 Task: Check current mortgage rates for homes with a home value of $500,000.
Action: Mouse moved to (906, 170)
Screenshot: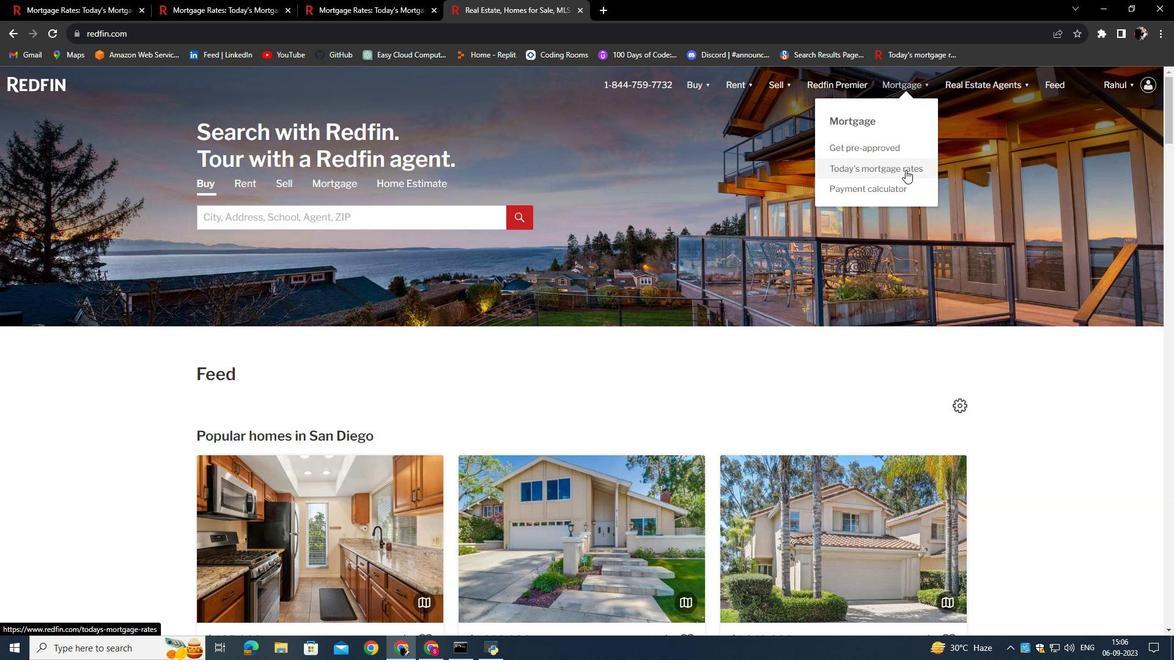 
Action: Mouse pressed left at (906, 170)
Screenshot: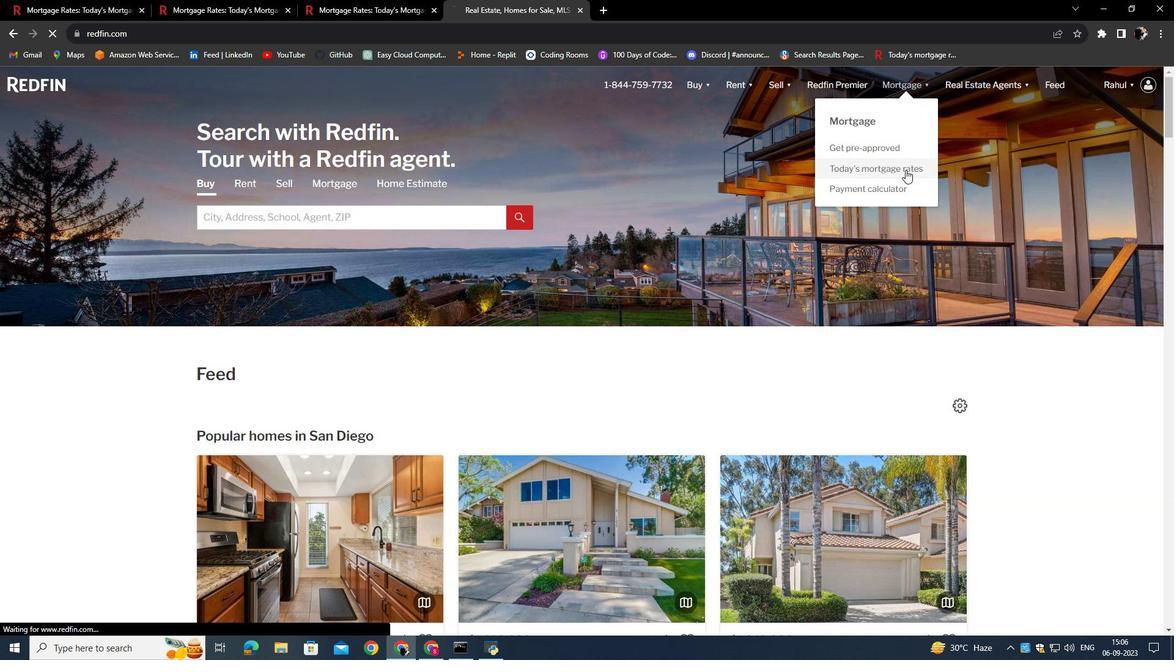 
Action: Mouse moved to (454, 329)
Screenshot: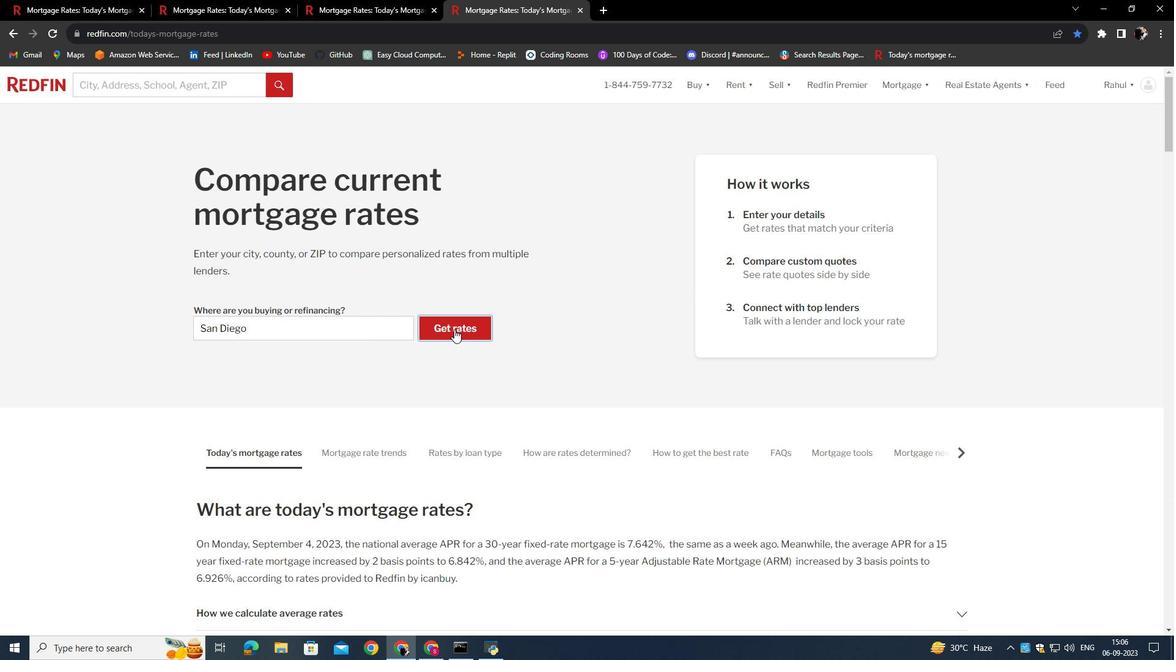 
Action: Mouse pressed left at (454, 329)
Screenshot: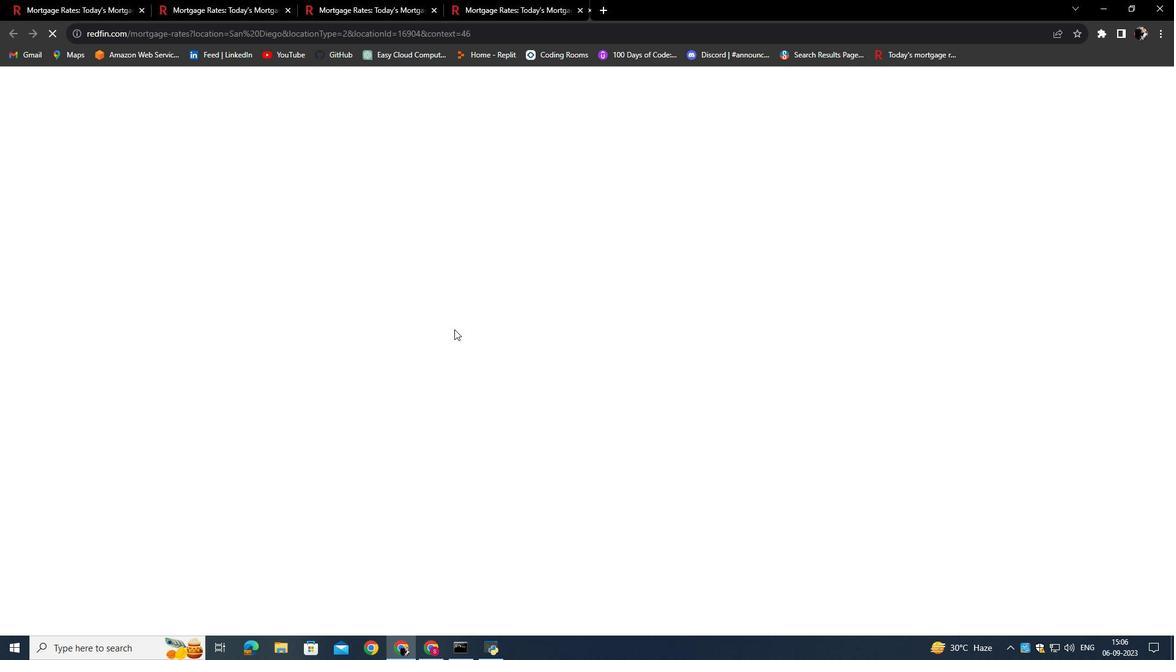 
Action: Mouse moved to (246, 239)
Screenshot: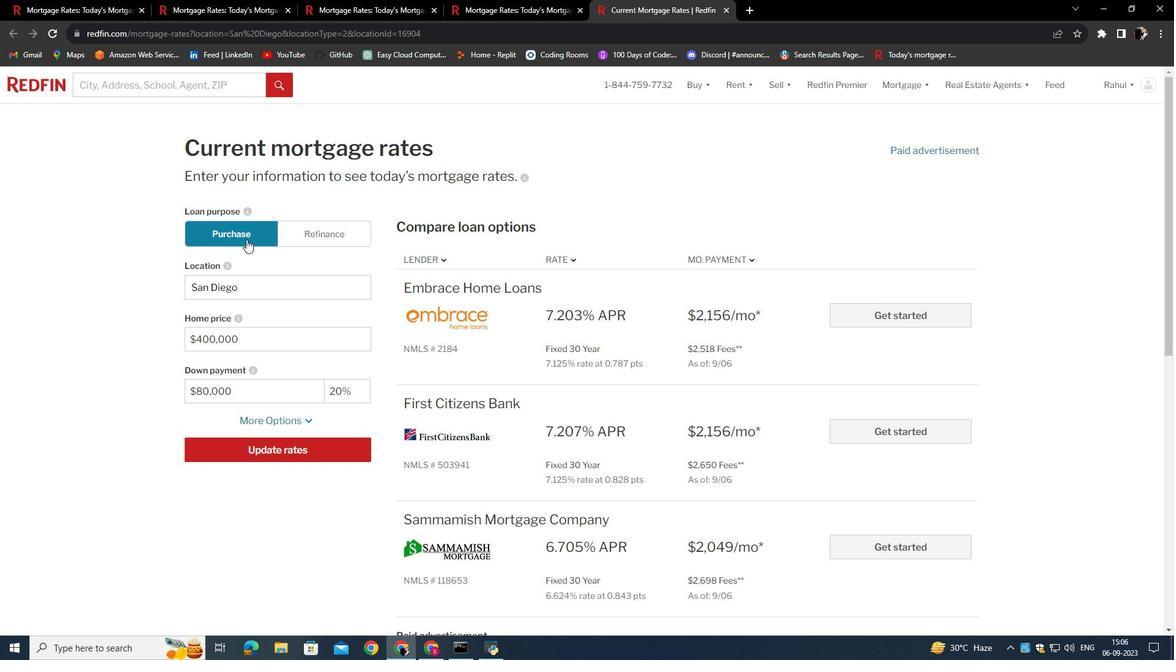 
Action: Mouse pressed left at (246, 239)
Screenshot: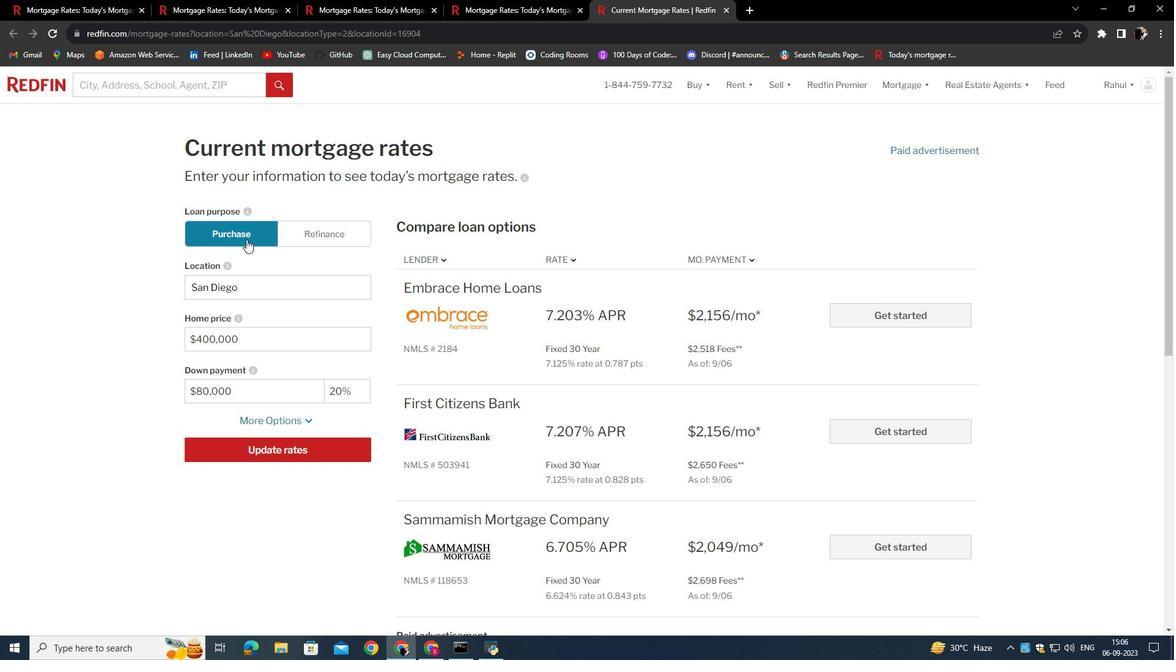 
Action: Mouse moved to (255, 335)
Screenshot: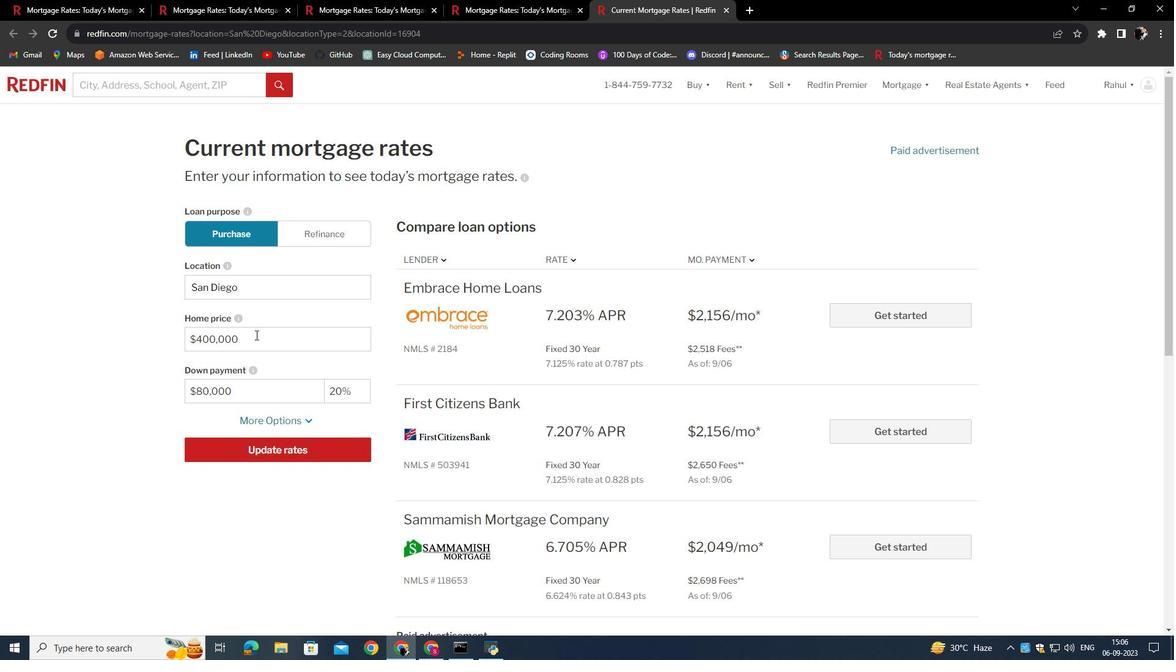 
Action: Mouse pressed left at (255, 335)
Screenshot: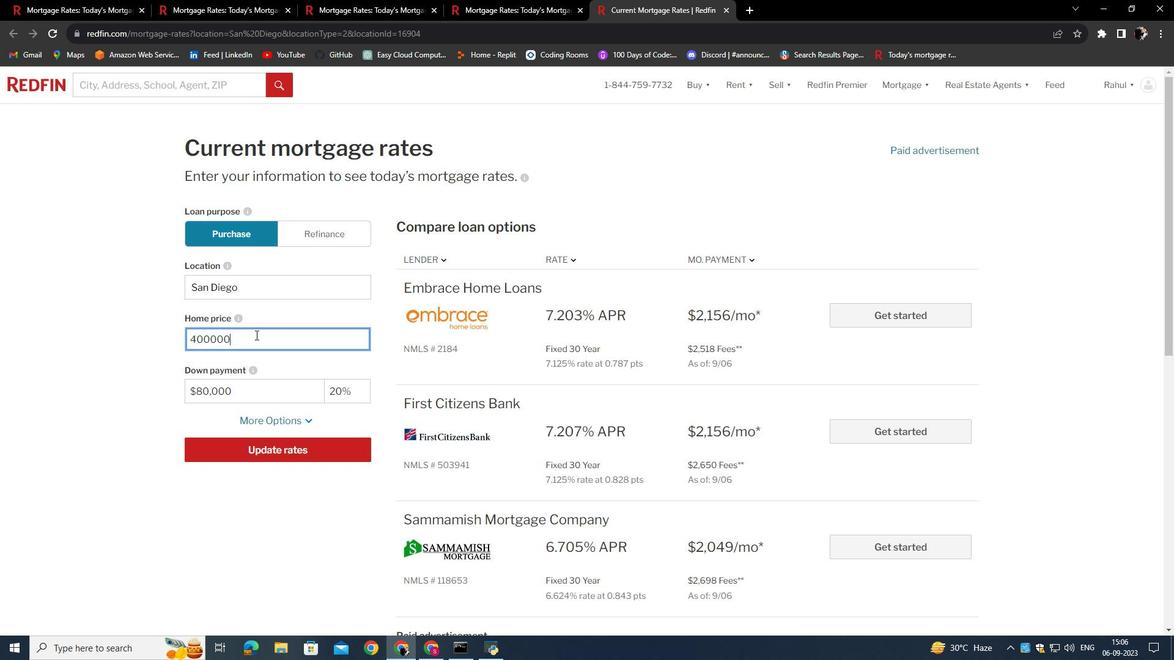 
Action: Key pressed <Key.backspace><Key.backspace><Key.backspace><Key.backspace><Key.backspace><Key.backspace><Key.backspace><Key.backspace><Key.backspace><Key.backspace><Key.backspace><Key.backspace><Key.backspace><Key.backspace><Key.backspace>500000
Screenshot: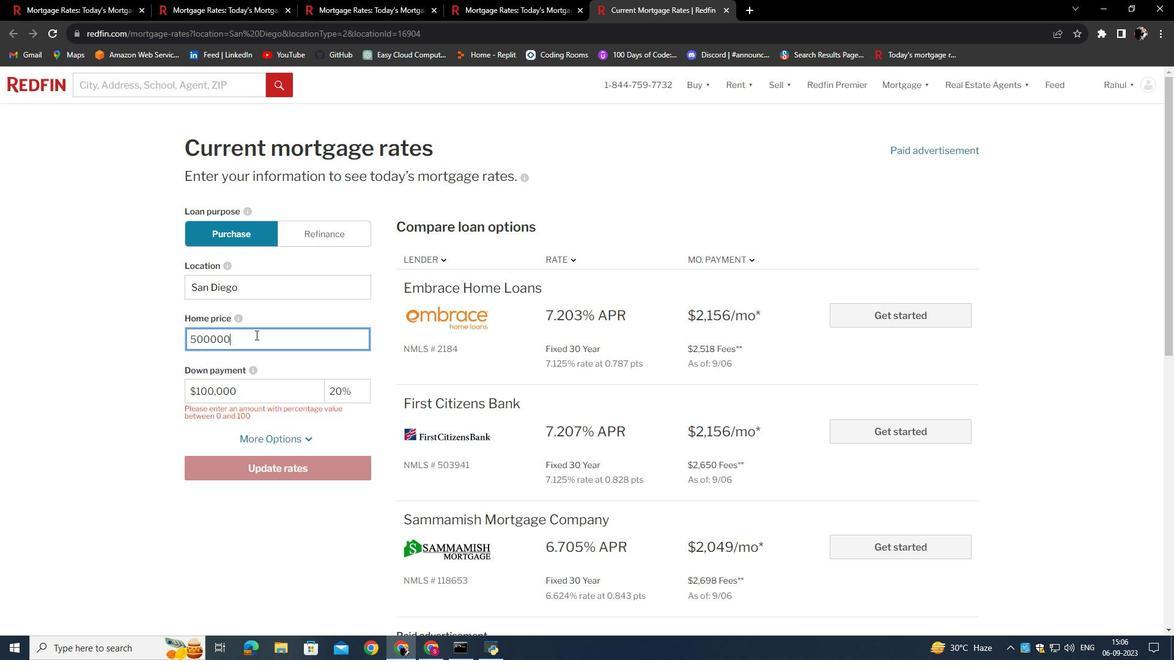 
Action: Mouse moved to (143, 397)
Screenshot: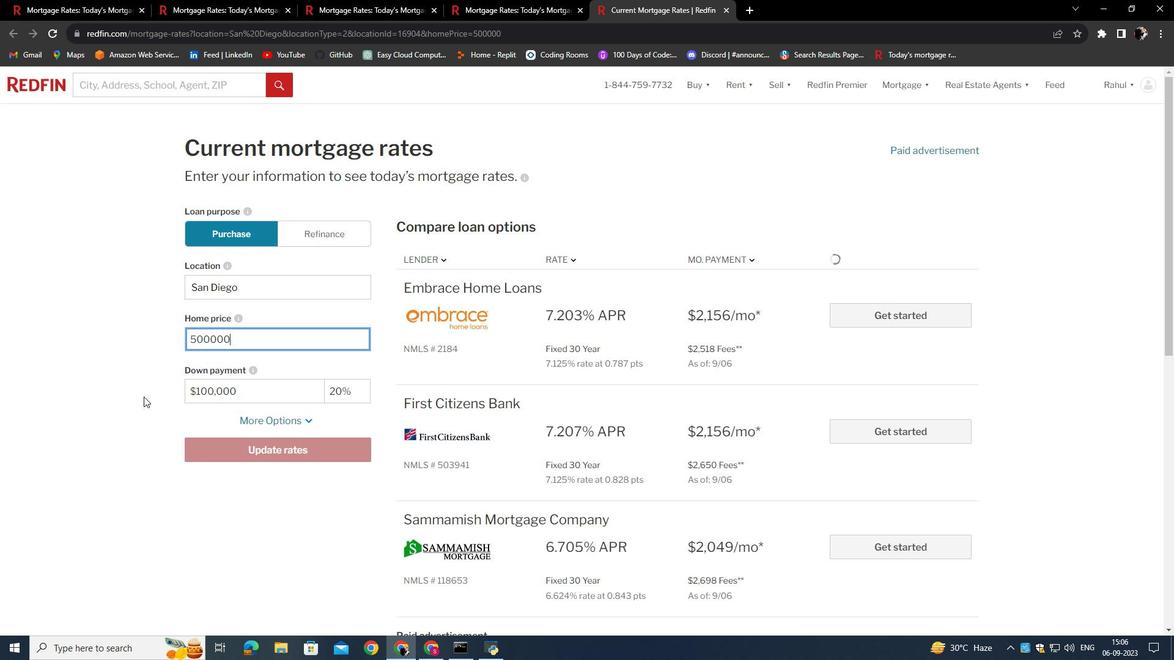 
Action: Mouse pressed left at (143, 397)
Screenshot: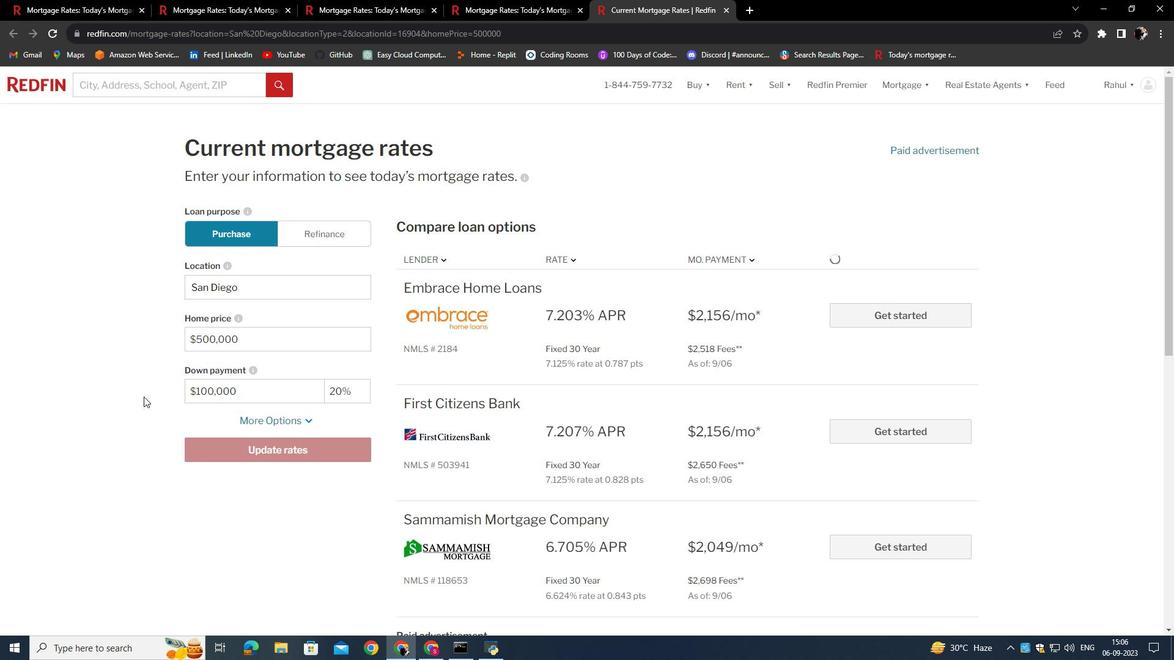 
Action: Mouse moved to (258, 452)
Screenshot: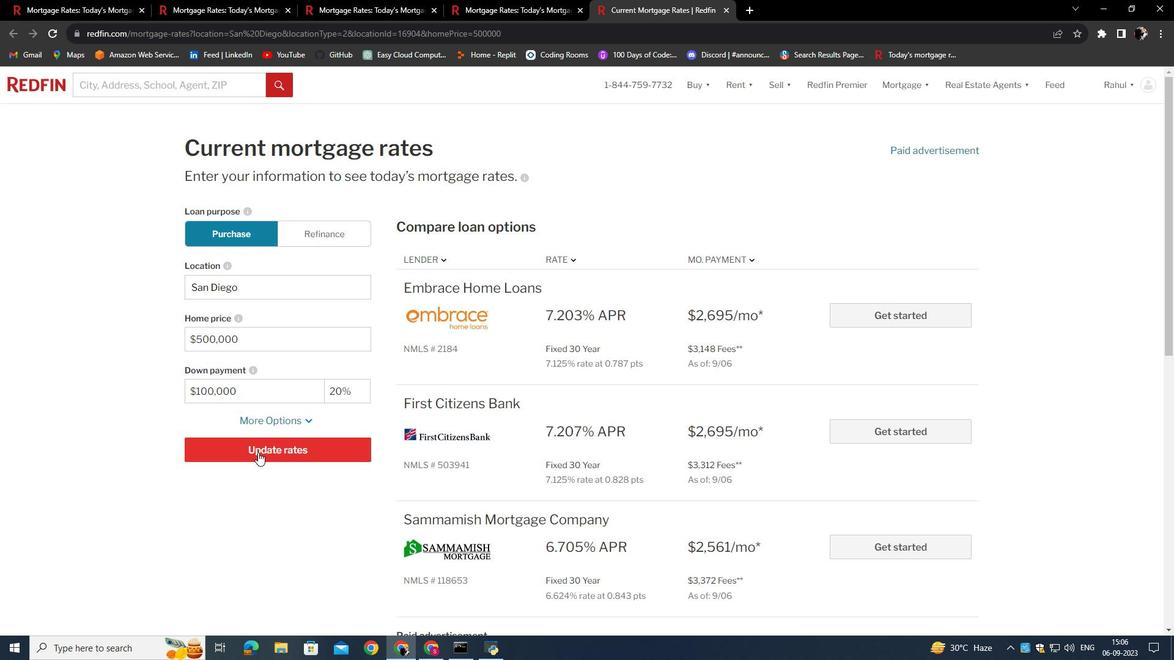 
Action: Mouse pressed left at (258, 452)
Screenshot: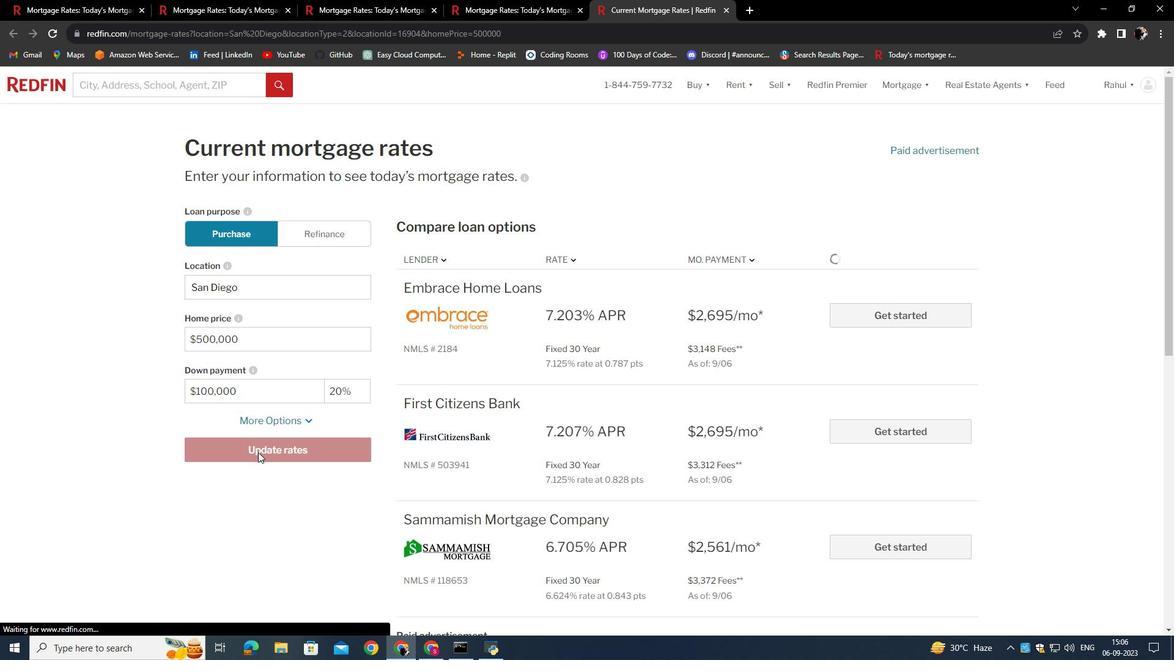 
Action: Mouse moved to (631, 339)
Screenshot: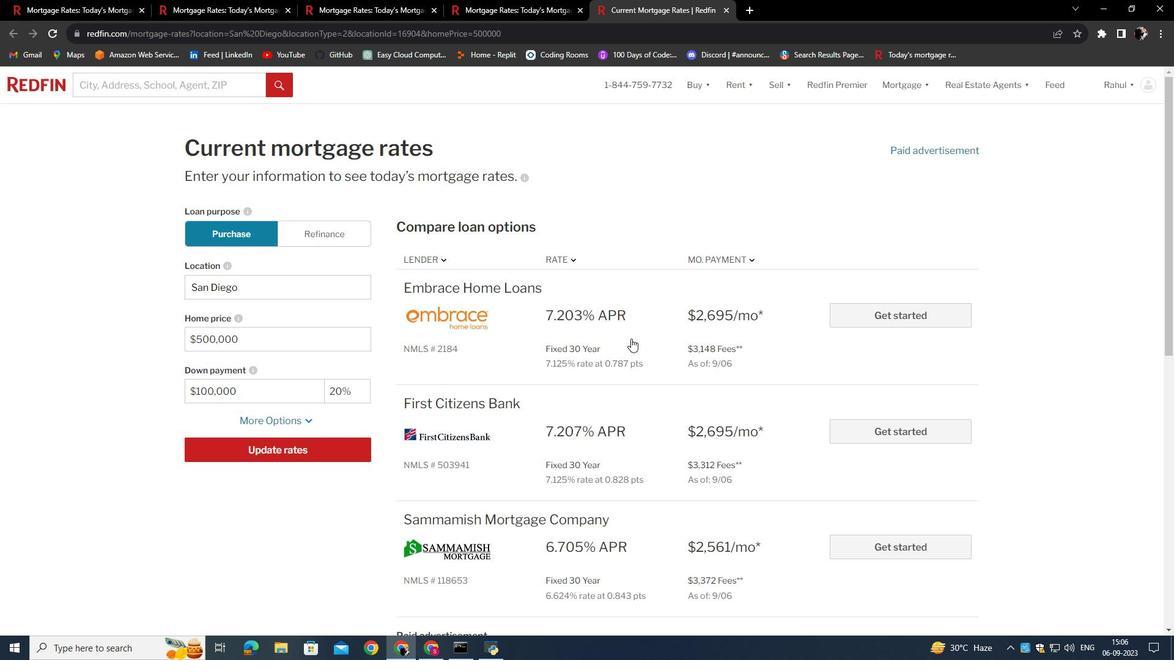
